 Task: Search one way flight ticket for 3 adults in first from Eau Claire: Chippewa Valley Regional Airport to Jacksonville: Albert J. Ellis Airport on 5-3-2023. Choice of flights is JetBlue. Number of bags: 2 checked bags. Price is upto 35000. Outbound departure time preference is 18:30.
Action: Mouse moved to (299, 268)
Screenshot: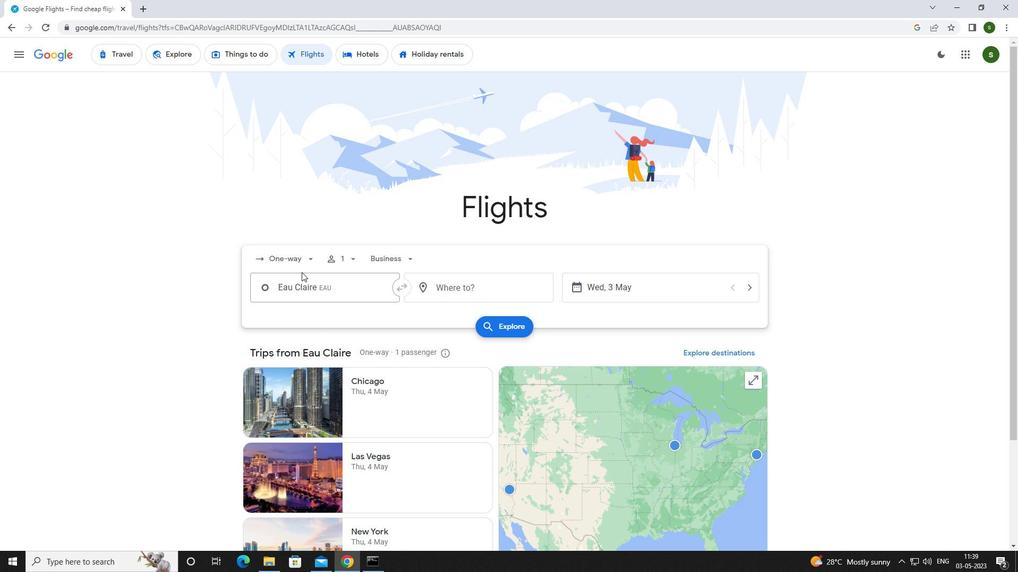 
Action: Mouse pressed left at (299, 268)
Screenshot: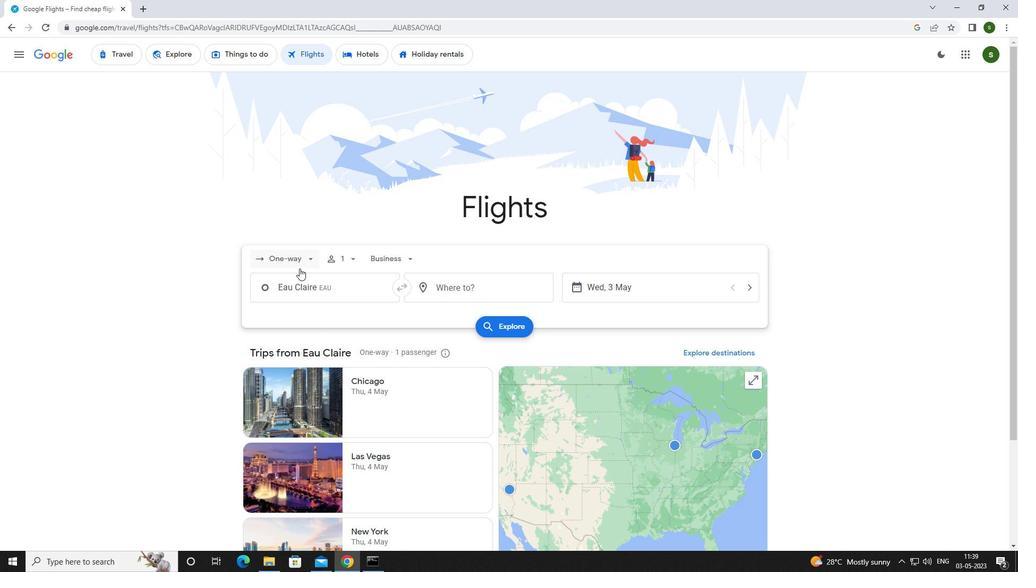 
Action: Mouse moved to (306, 306)
Screenshot: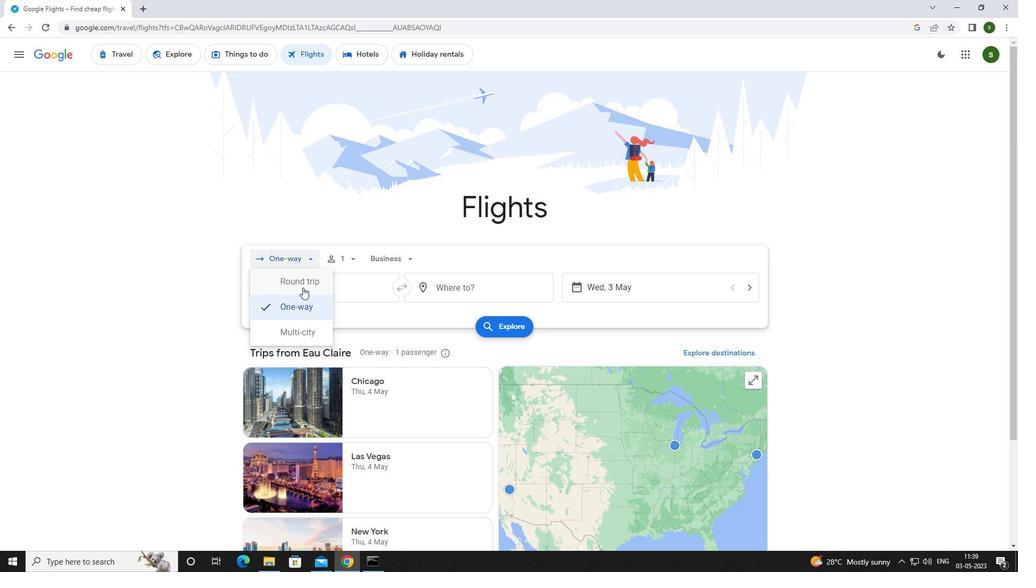 
Action: Mouse pressed left at (306, 306)
Screenshot: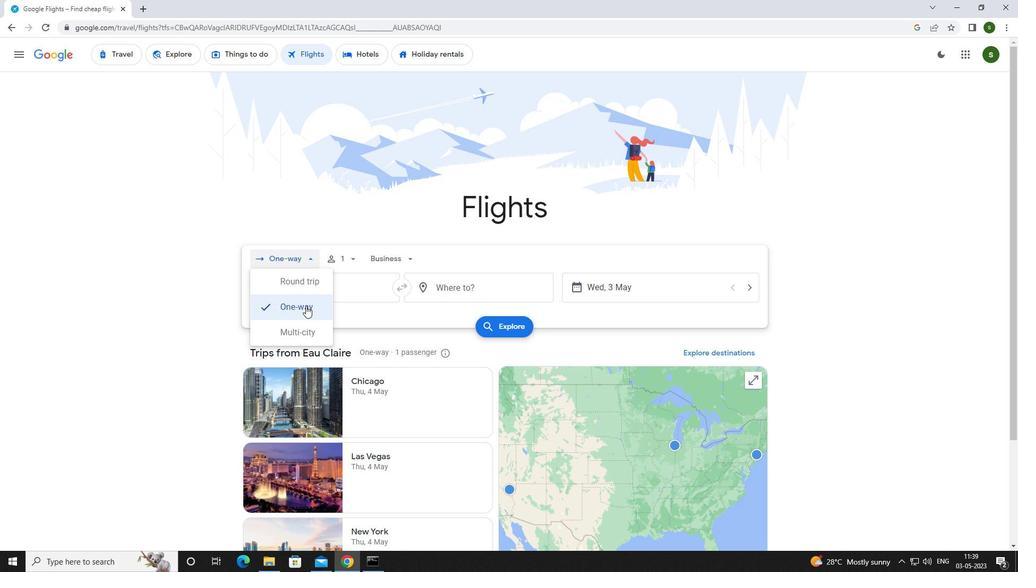 
Action: Mouse moved to (356, 256)
Screenshot: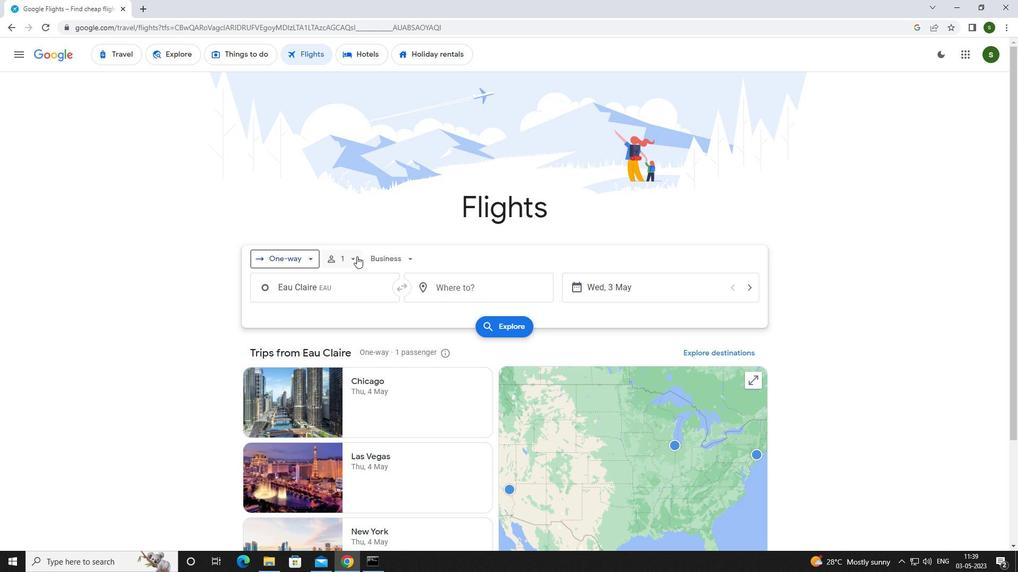 
Action: Mouse pressed left at (356, 256)
Screenshot: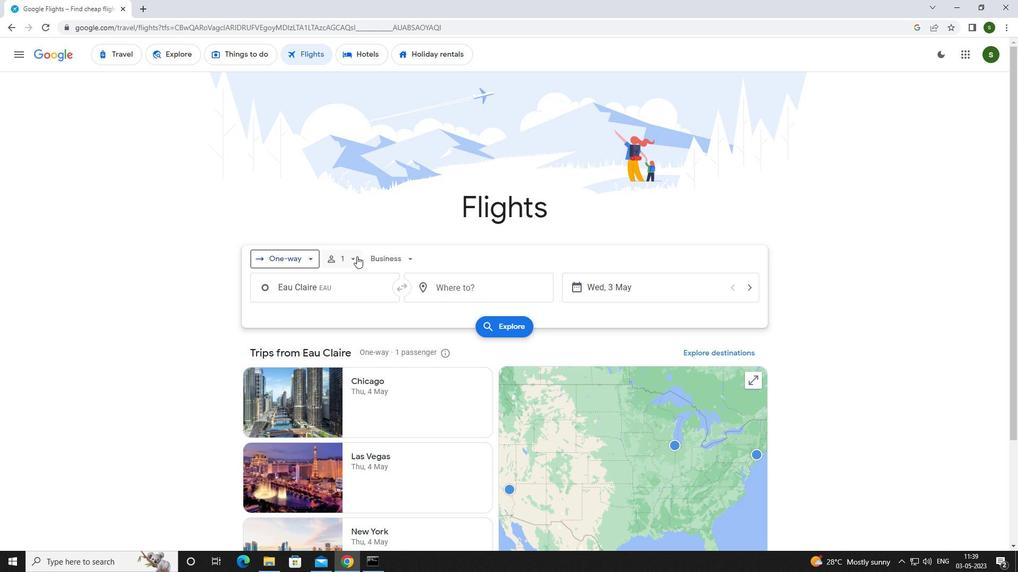 
Action: Mouse moved to (433, 286)
Screenshot: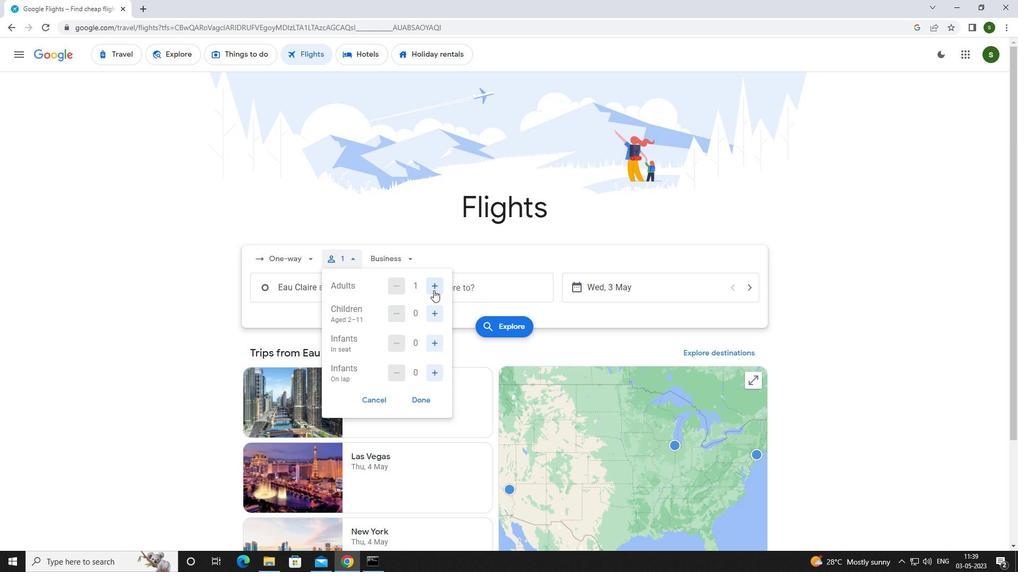 
Action: Mouse pressed left at (433, 286)
Screenshot: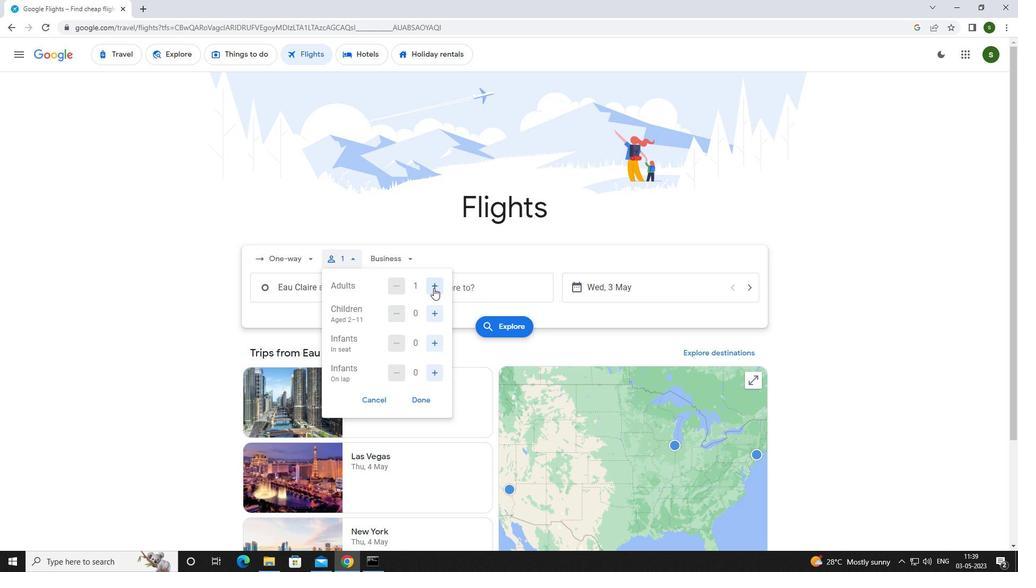 
Action: Mouse pressed left at (433, 286)
Screenshot: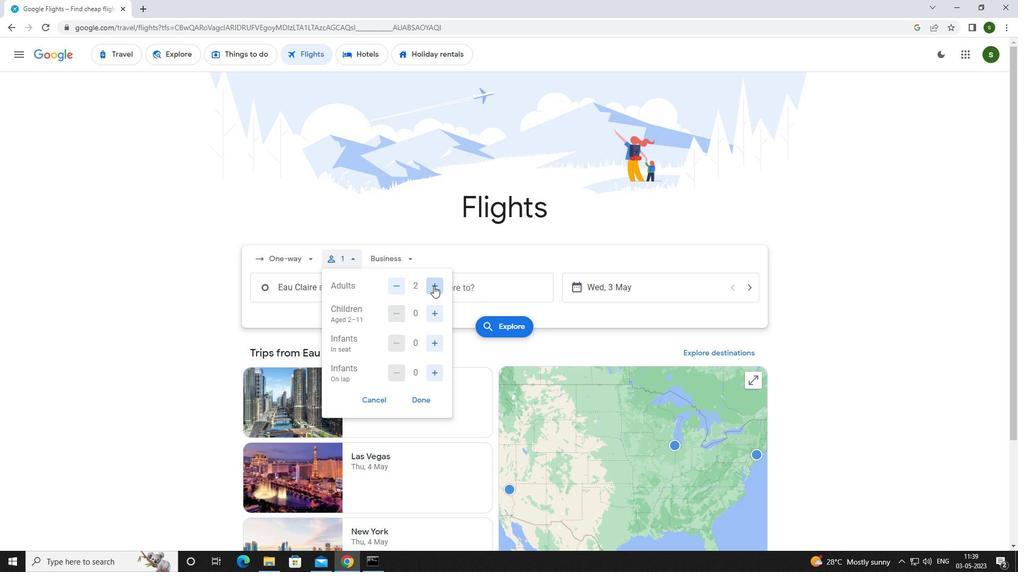 
Action: Mouse moved to (382, 254)
Screenshot: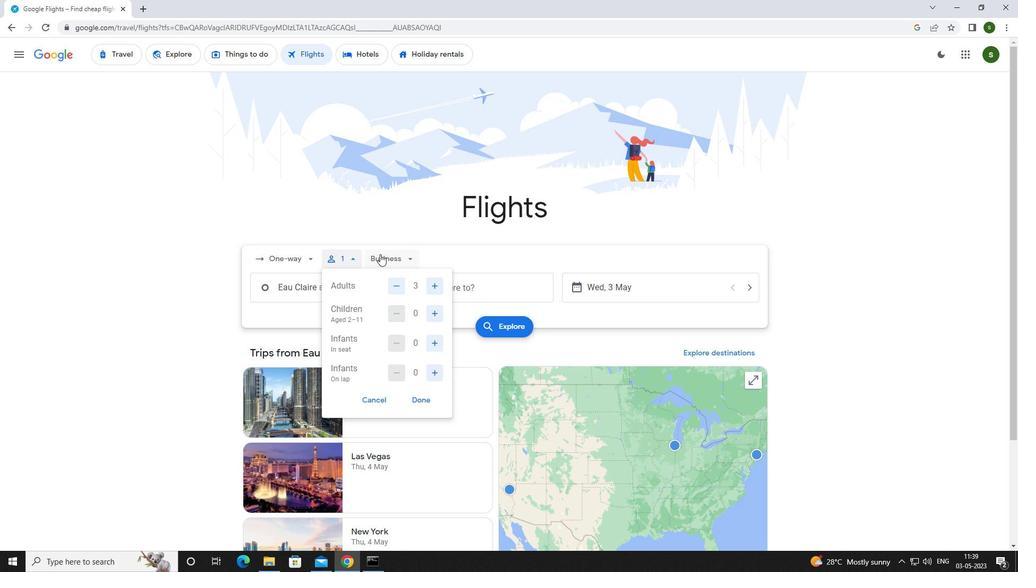 
Action: Mouse pressed left at (382, 254)
Screenshot: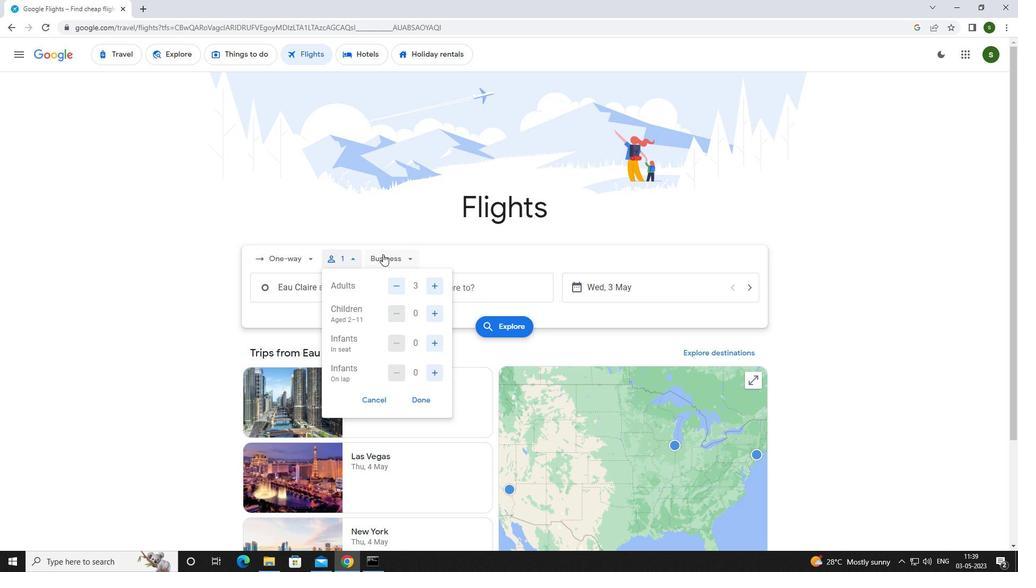 
Action: Mouse moved to (403, 354)
Screenshot: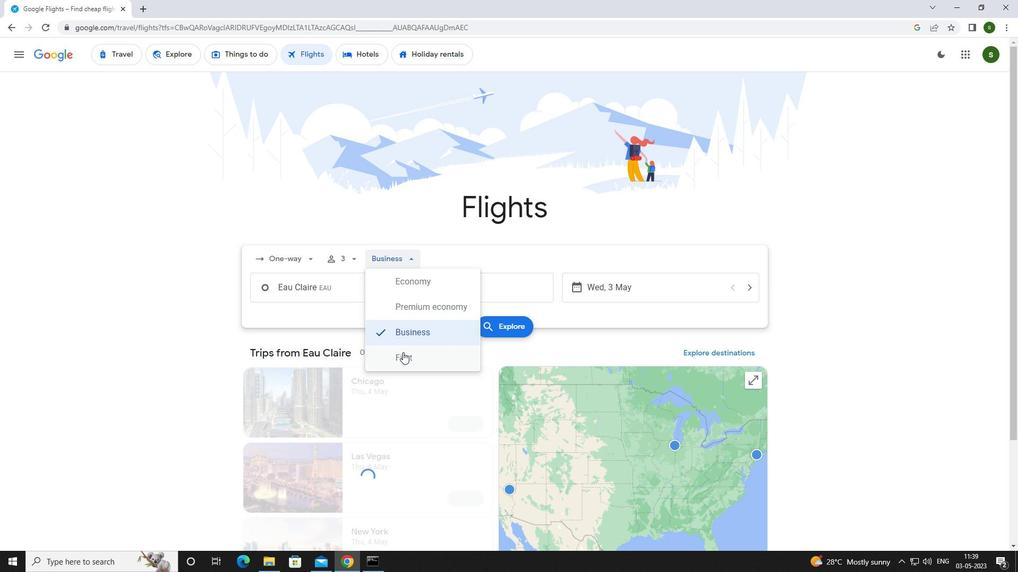 
Action: Mouse pressed left at (403, 354)
Screenshot: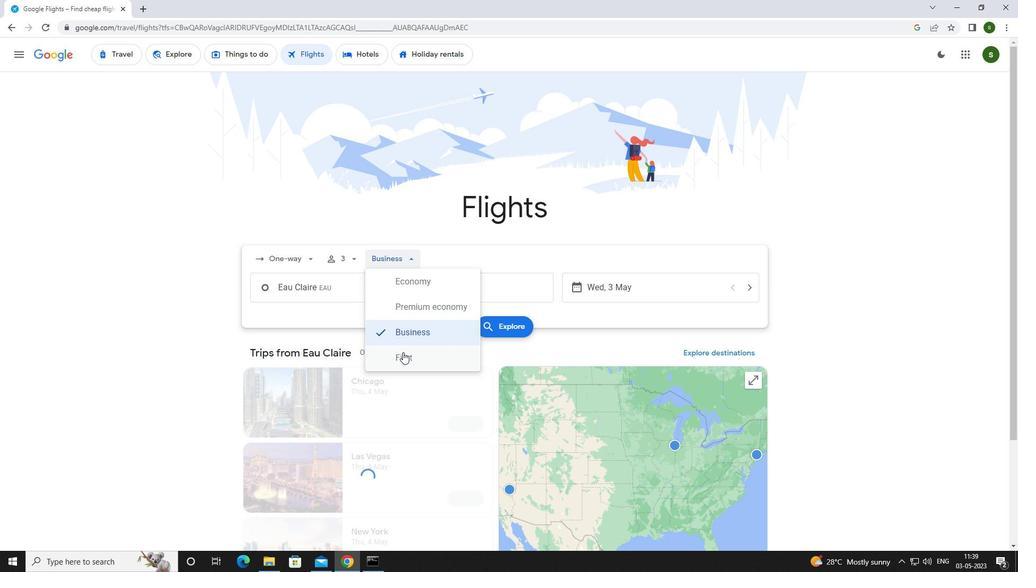 
Action: Mouse moved to (353, 285)
Screenshot: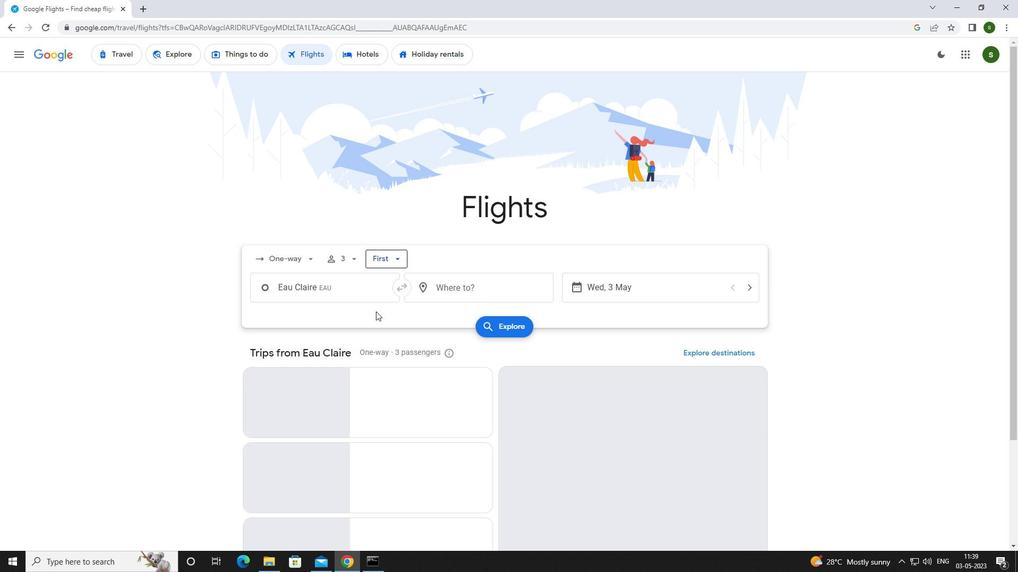 
Action: Mouse pressed left at (353, 285)
Screenshot: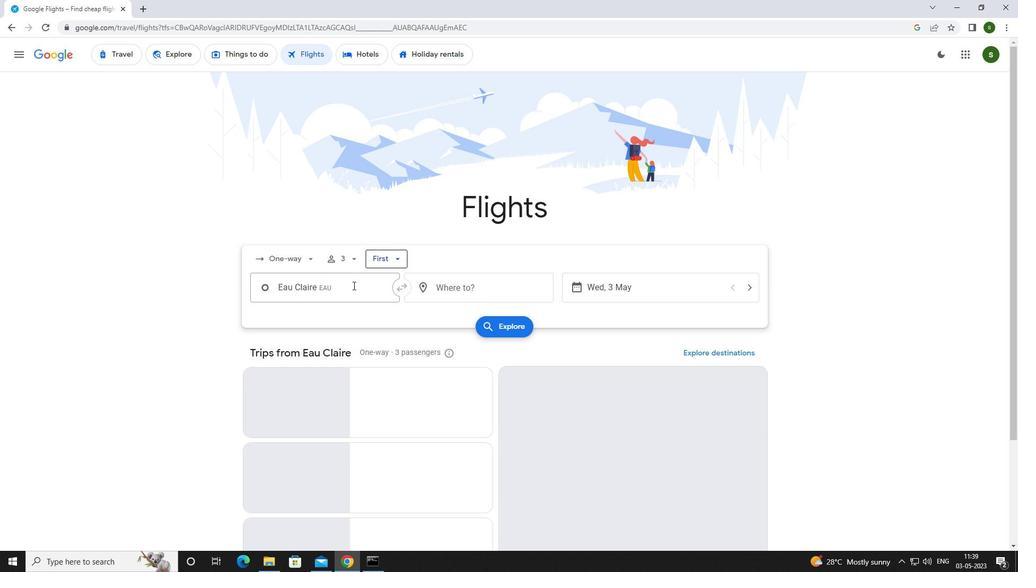 
Action: Mouse moved to (362, 295)
Screenshot: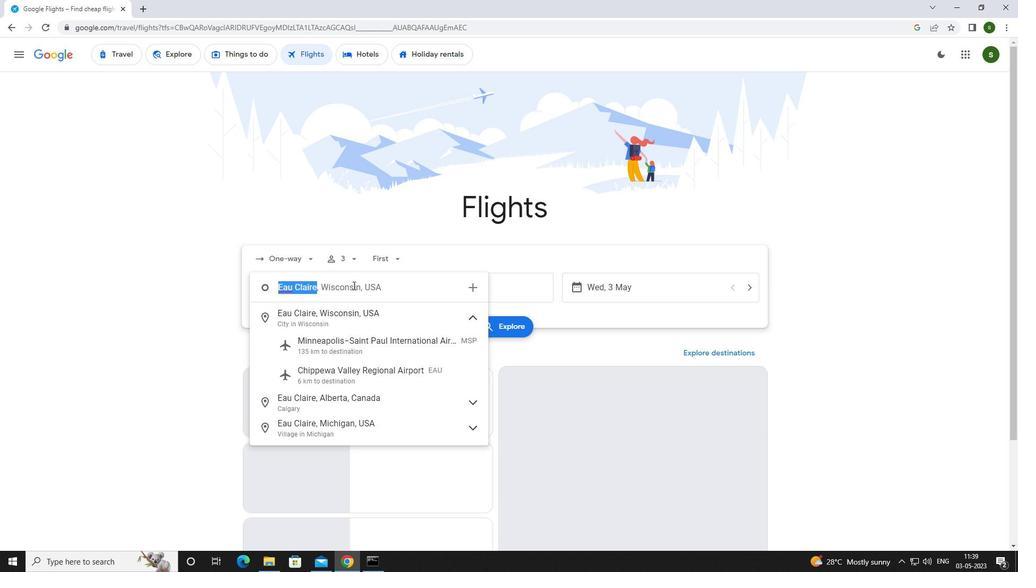 
Action: Key pressed <Key.caps_lock>c<Key.caps_lock>hippewa
Screenshot: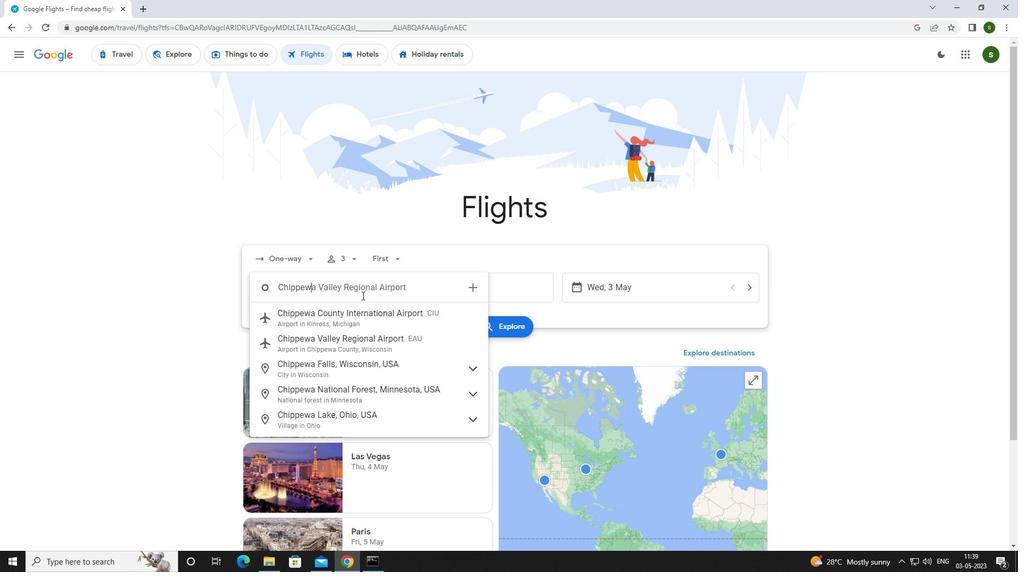 
Action: Mouse moved to (371, 337)
Screenshot: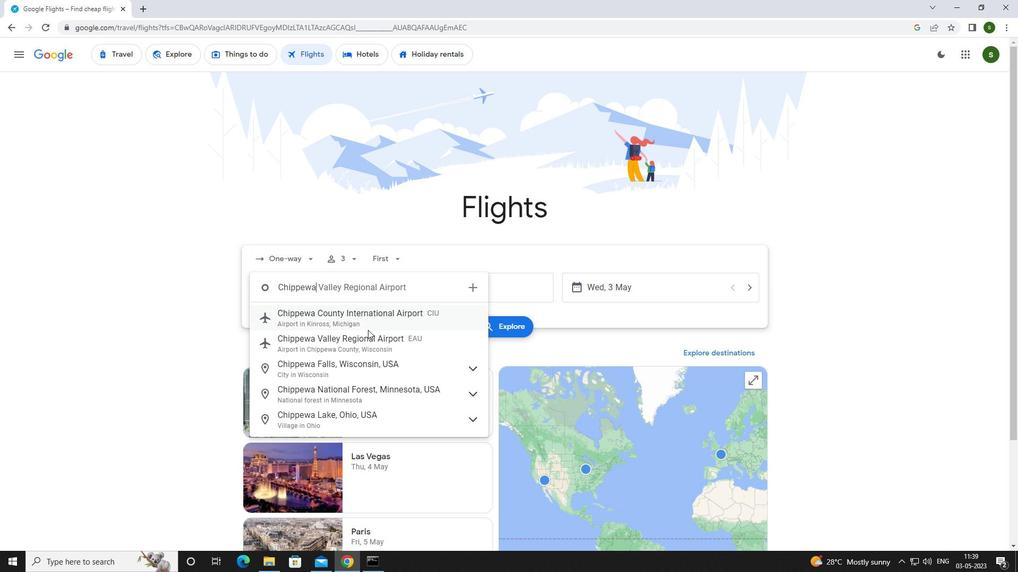 
Action: Mouse pressed left at (371, 337)
Screenshot: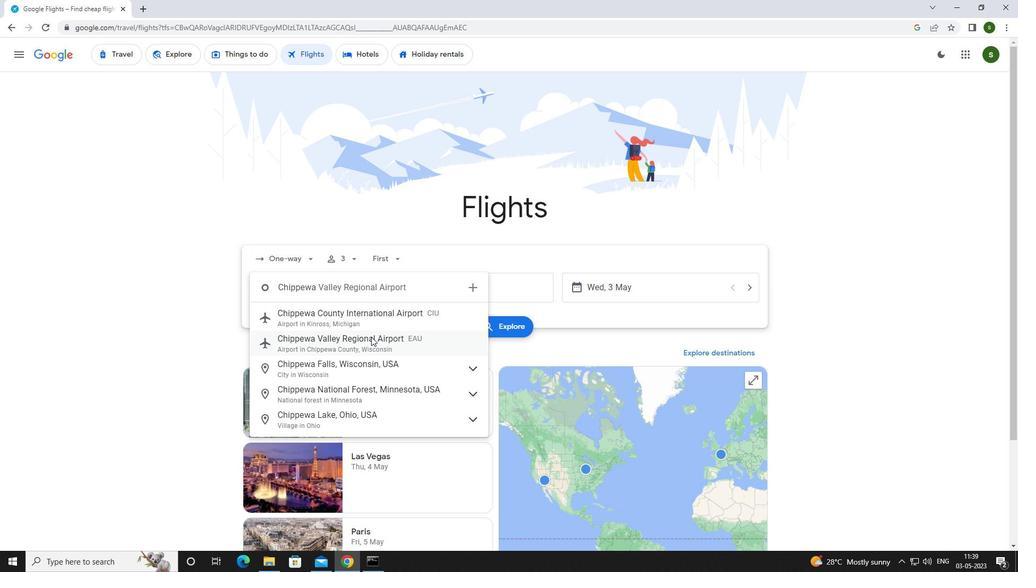 
Action: Mouse moved to (461, 291)
Screenshot: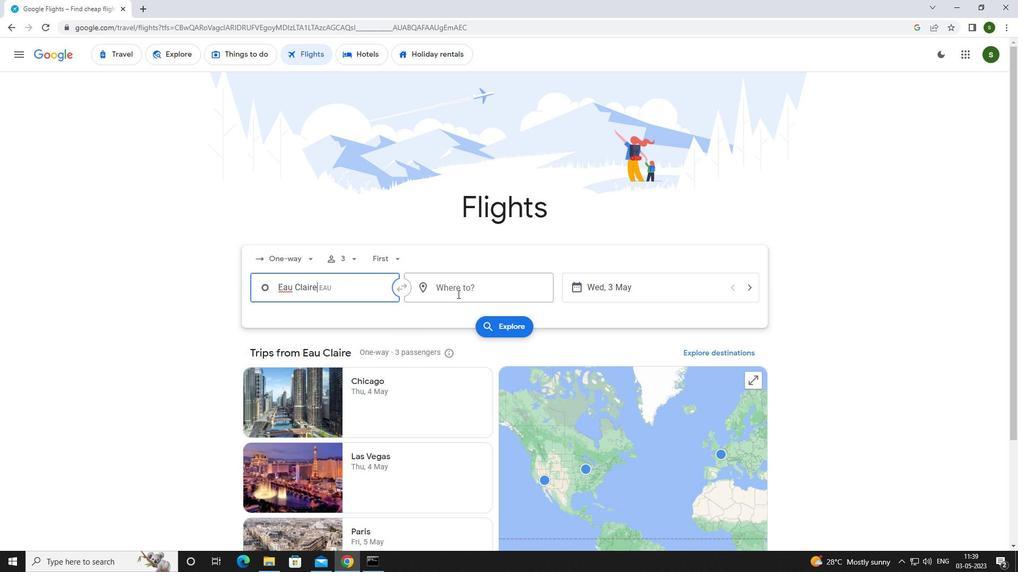 
Action: Mouse pressed left at (461, 291)
Screenshot: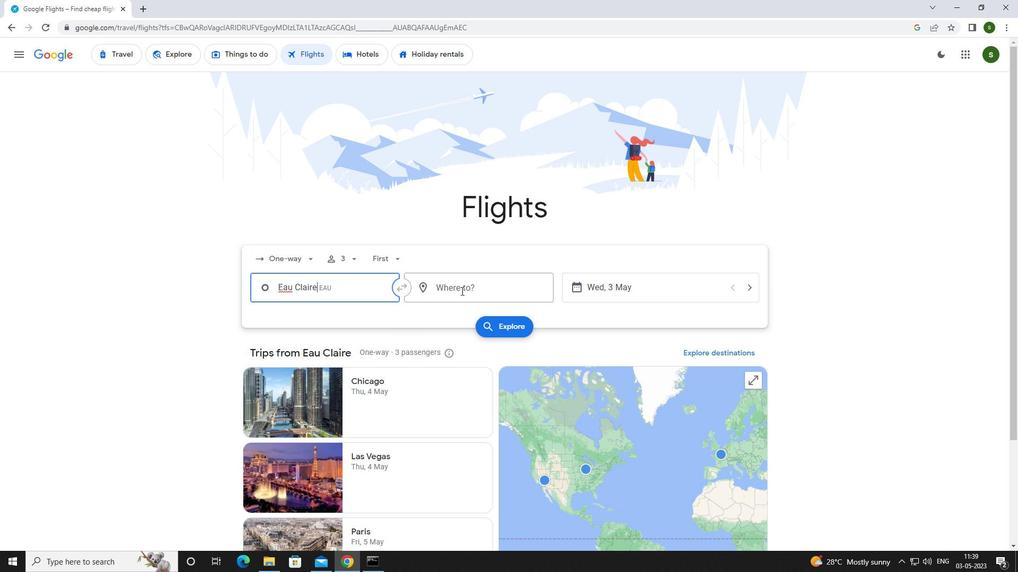
Action: Mouse moved to (463, 290)
Screenshot: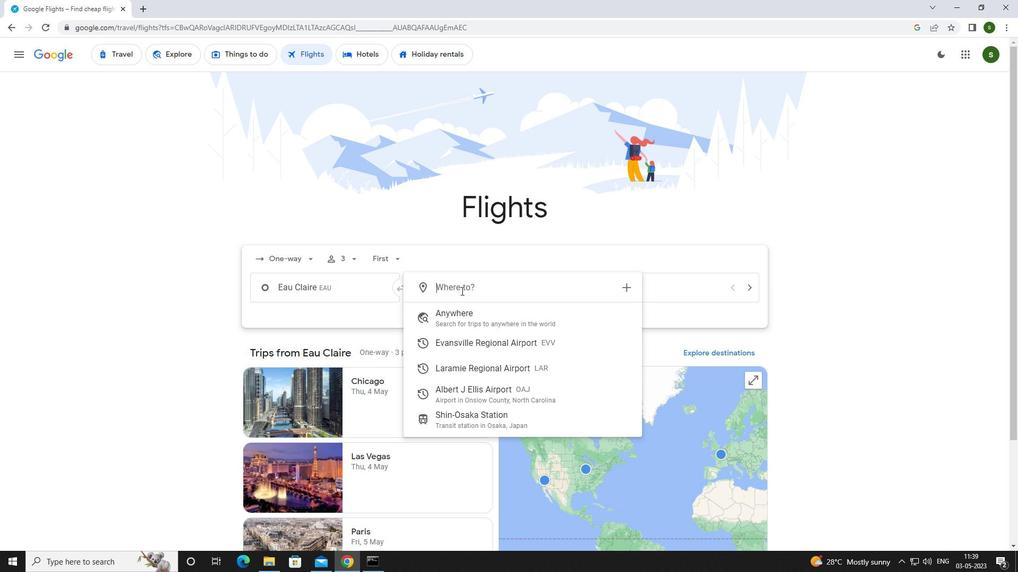 
Action: Key pressed <Key.caps_lock>a<Key.caps_lock>lbert<Key.space>
Screenshot: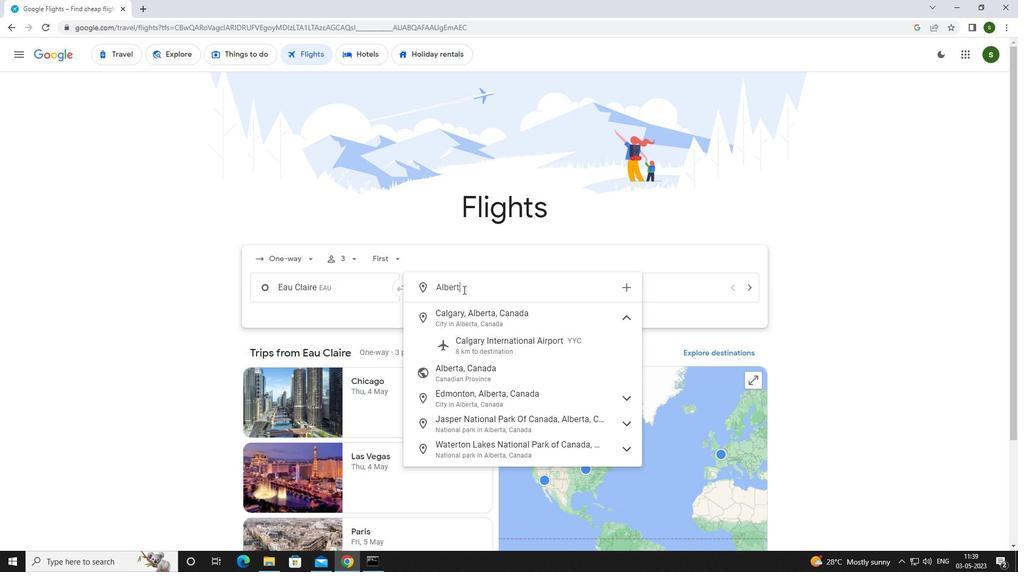 
Action: Mouse moved to (471, 316)
Screenshot: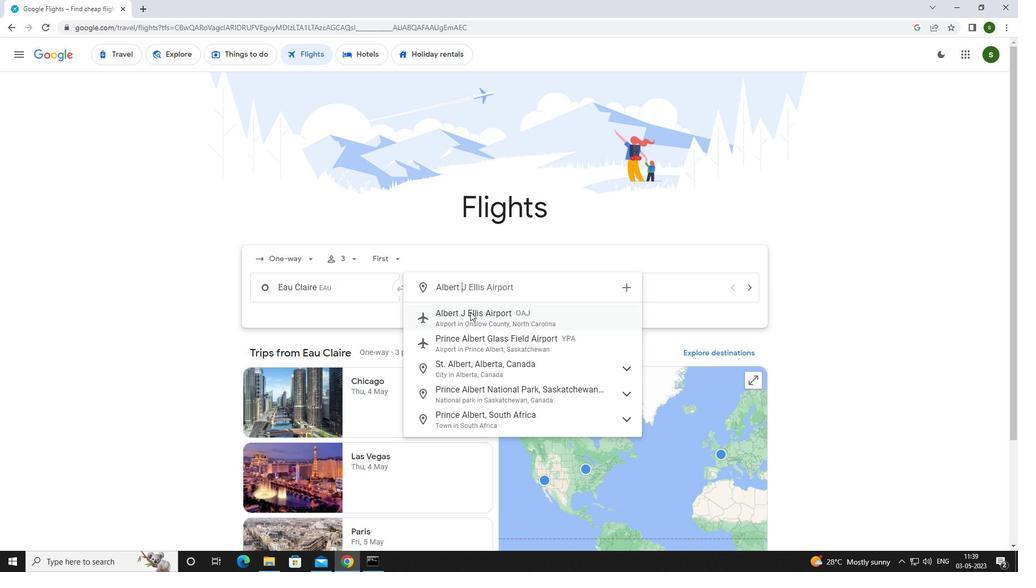 
Action: Mouse pressed left at (471, 316)
Screenshot: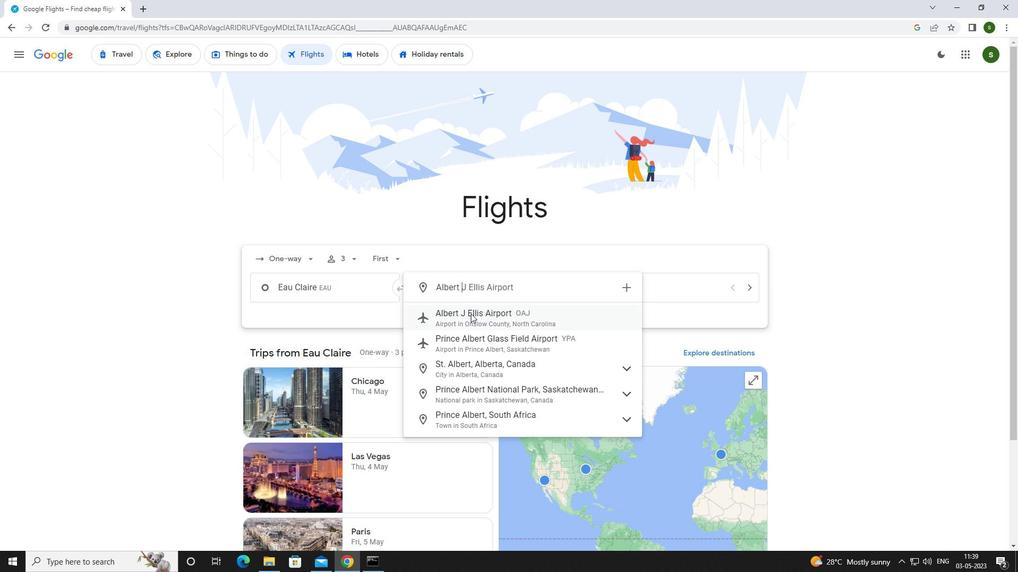 
Action: Mouse moved to (650, 291)
Screenshot: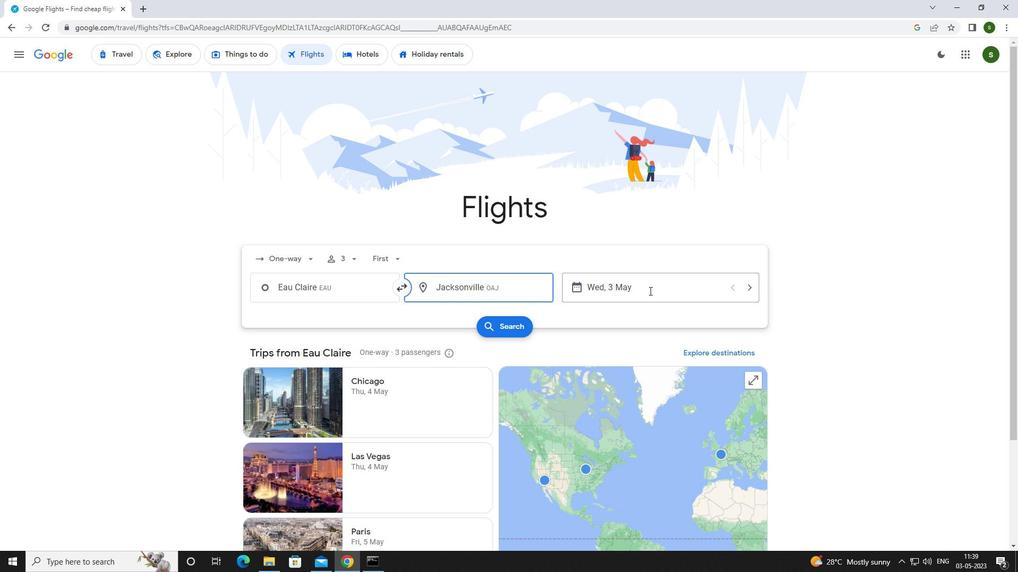 
Action: Mouse pressed left at (650, 291)
Screenshot: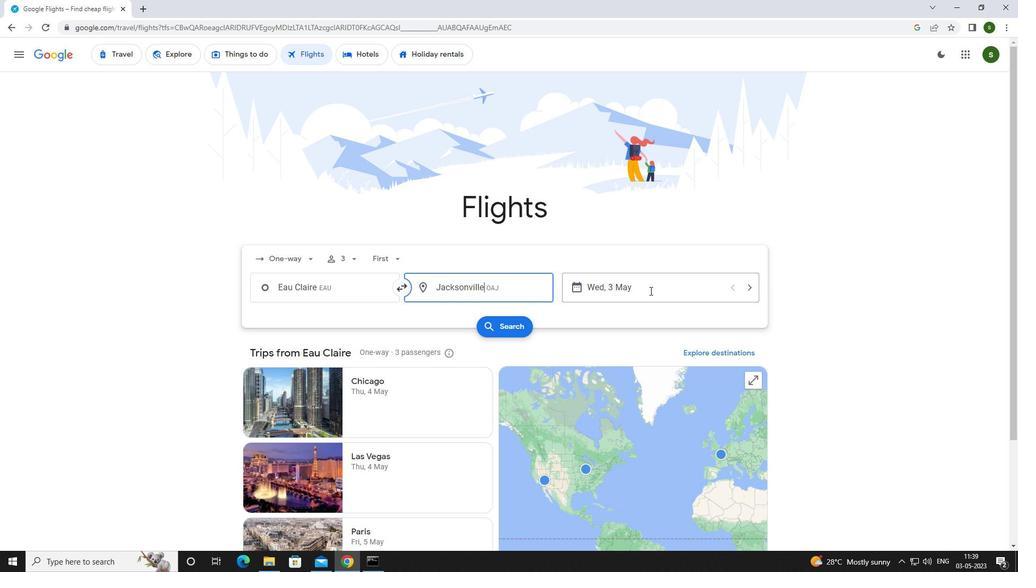 
Action: Mouse moved to (458, 361)
Screenshot: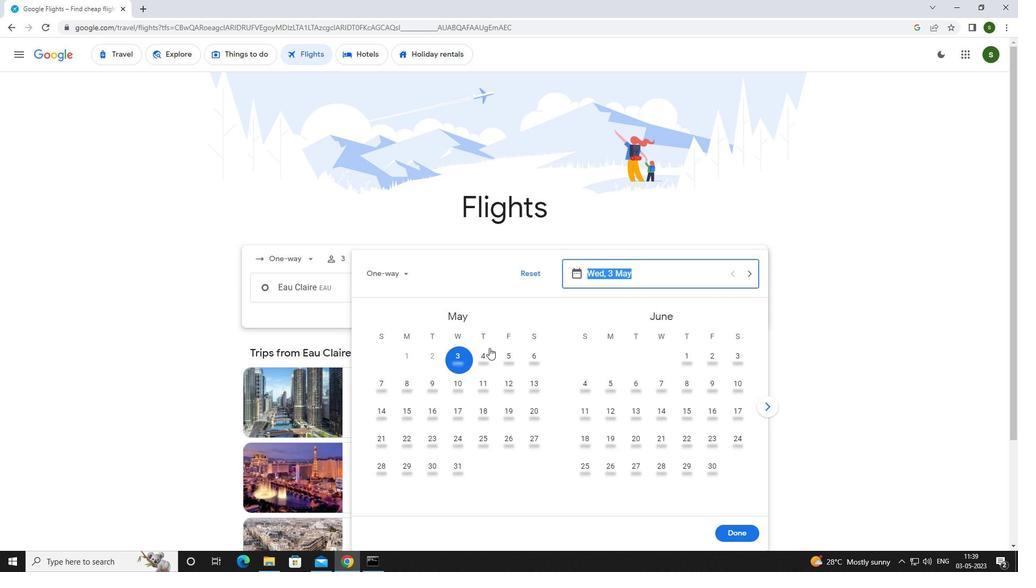
Action: Mouse pressed left at (458, 361)
Screenshot: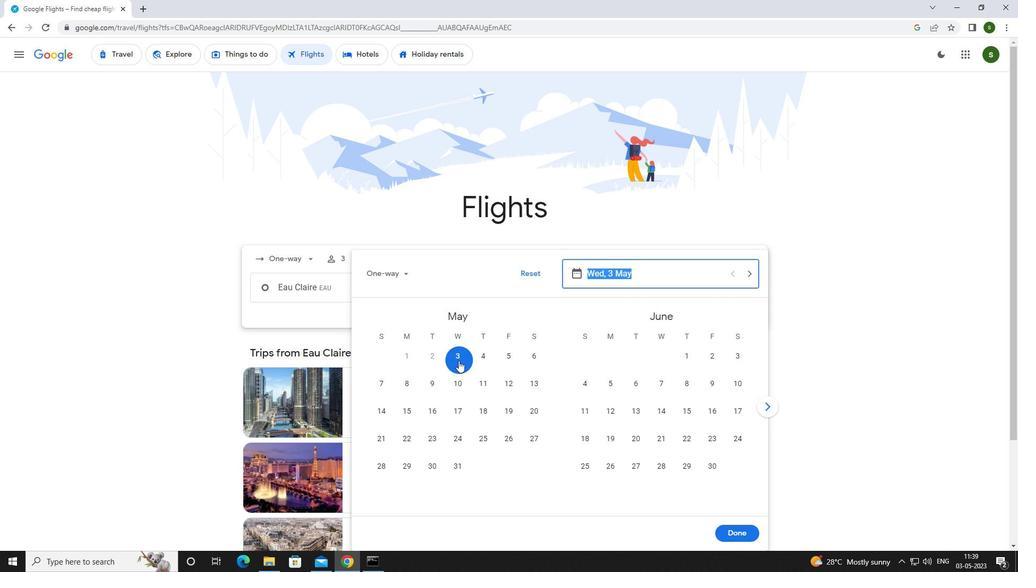 
Action: Mouse moved to (741, 537)
Screenshot: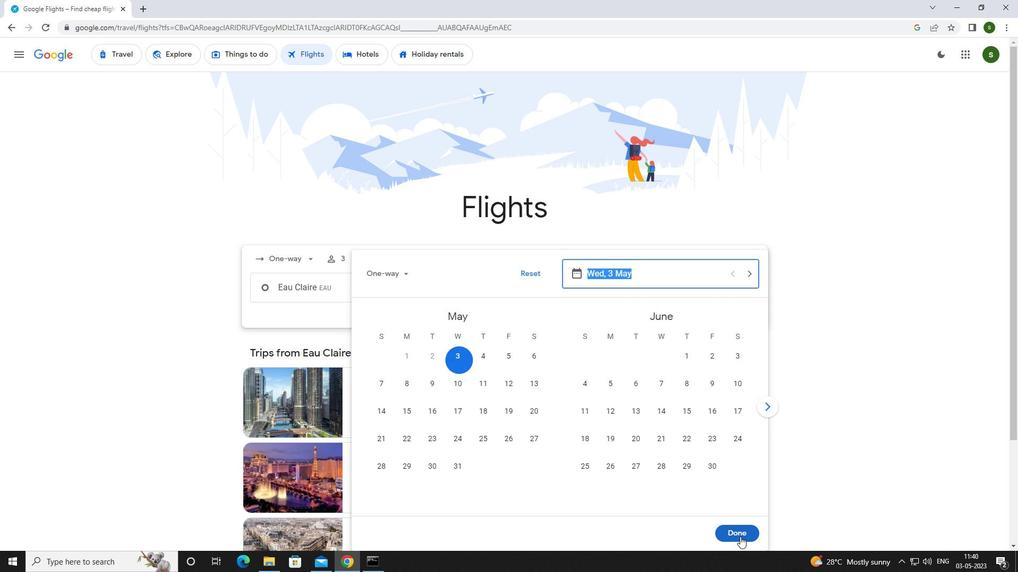 
Action: Mouse pressed left at (741, 537)
Screenshot: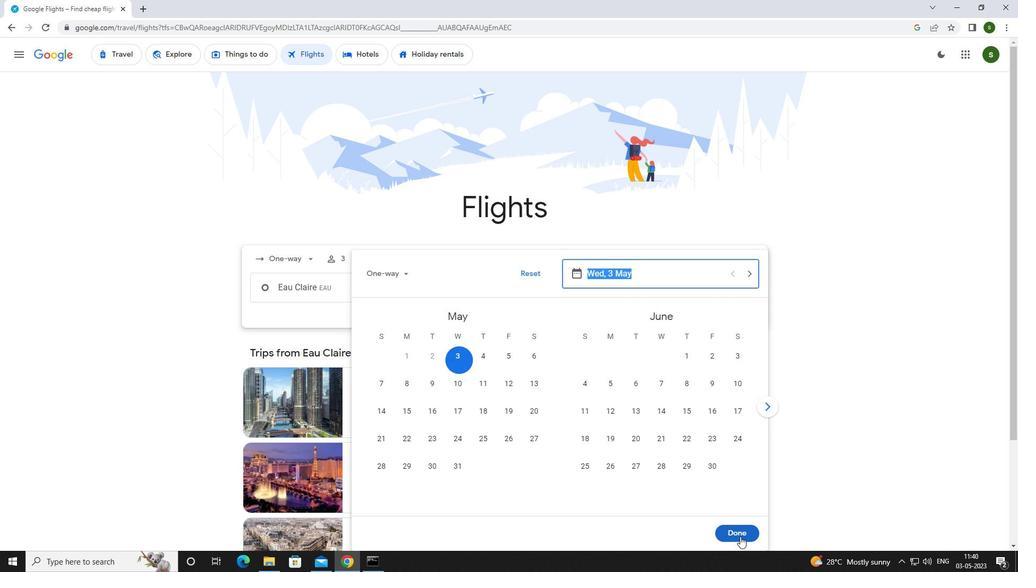 
Action: Mouse moved to (511, 332)
Screenshot: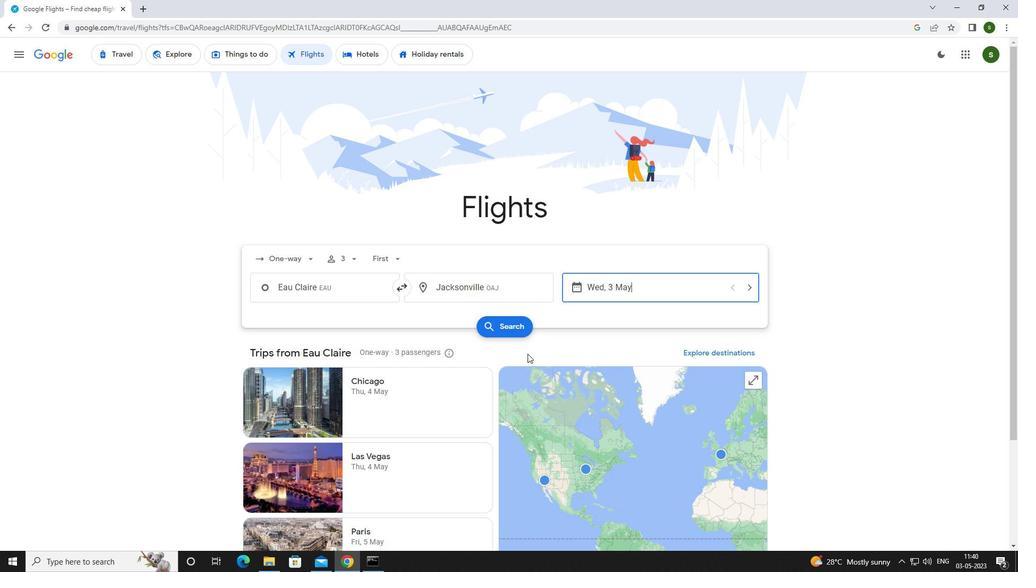 
Action: Mouse pressed left at (511, 332)
Screenshot: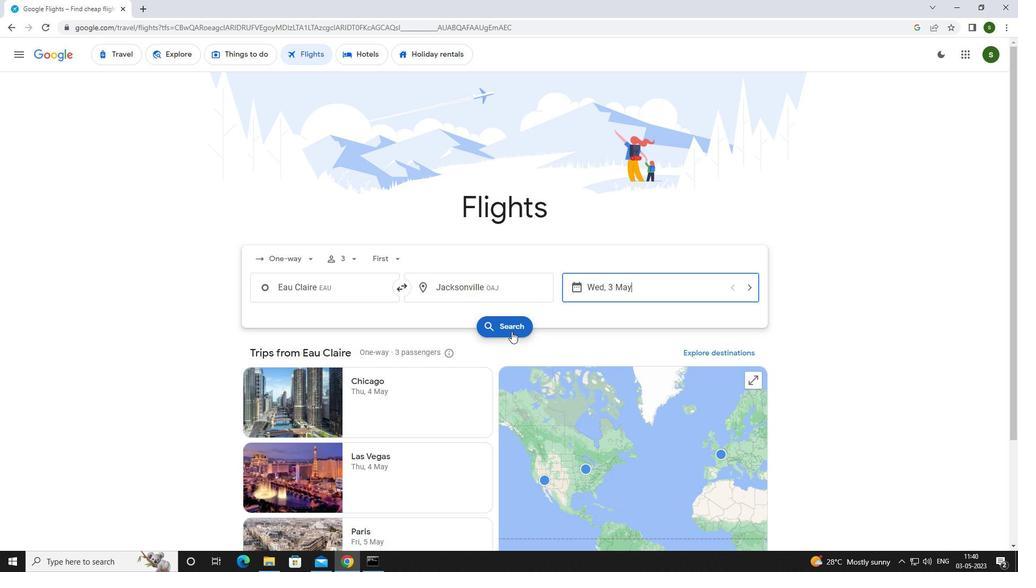 
Action: Mouse moved to (256, 147)
Screenshot: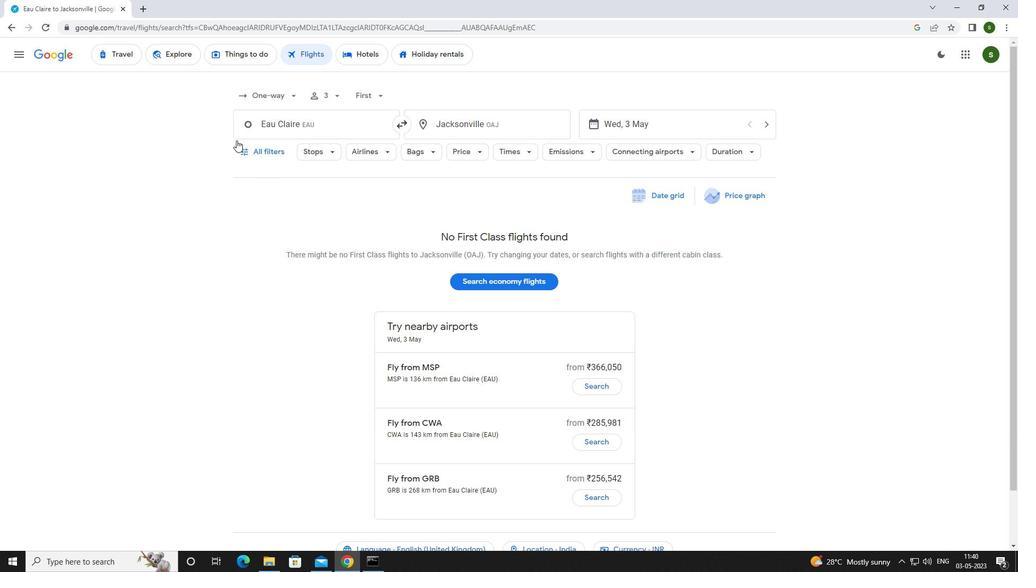 
Action: Mouse pressed left at (256, 147)
Screenshot: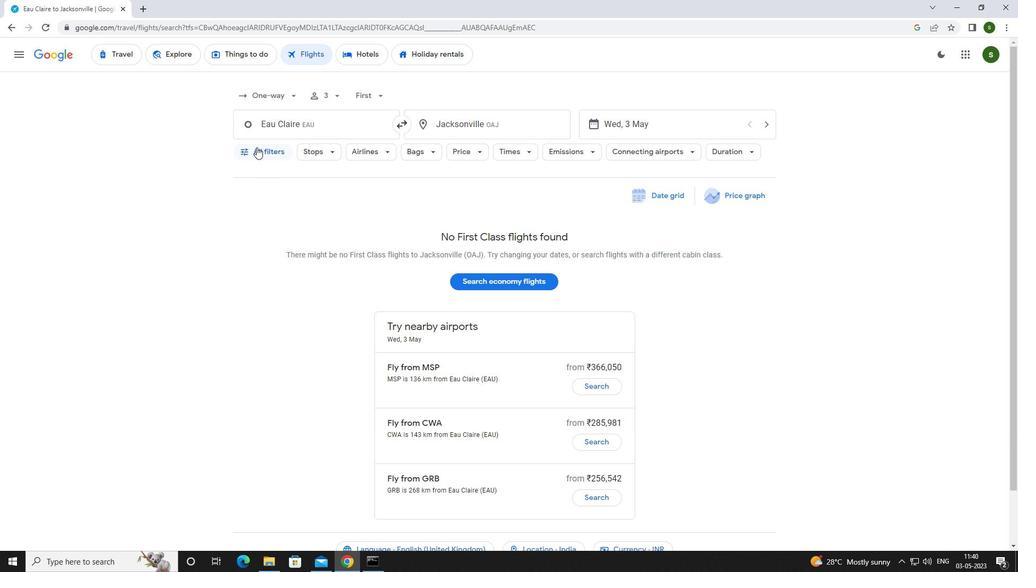 
Action: Mouse moved to (393, 378)
Screenshot: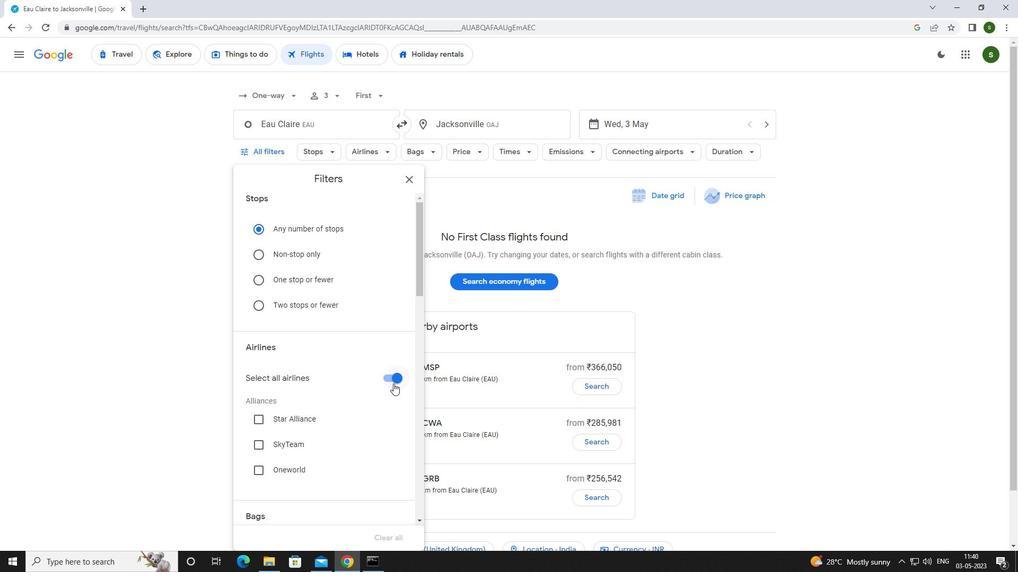 
Action: Mouse pressed left at (393, 378)
Screenshot: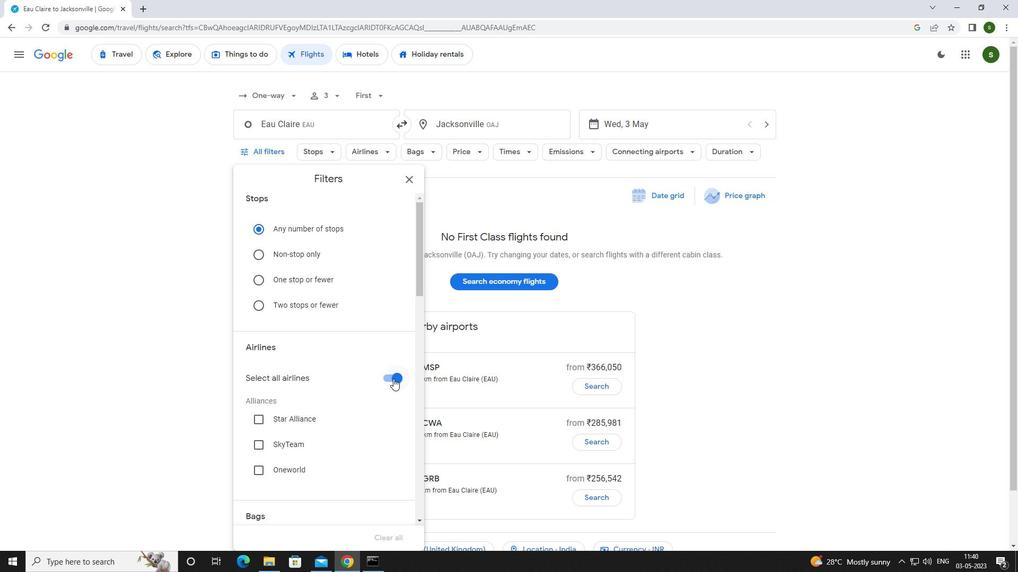 
Action: Mouse moved to (376, 345)
Screenshot: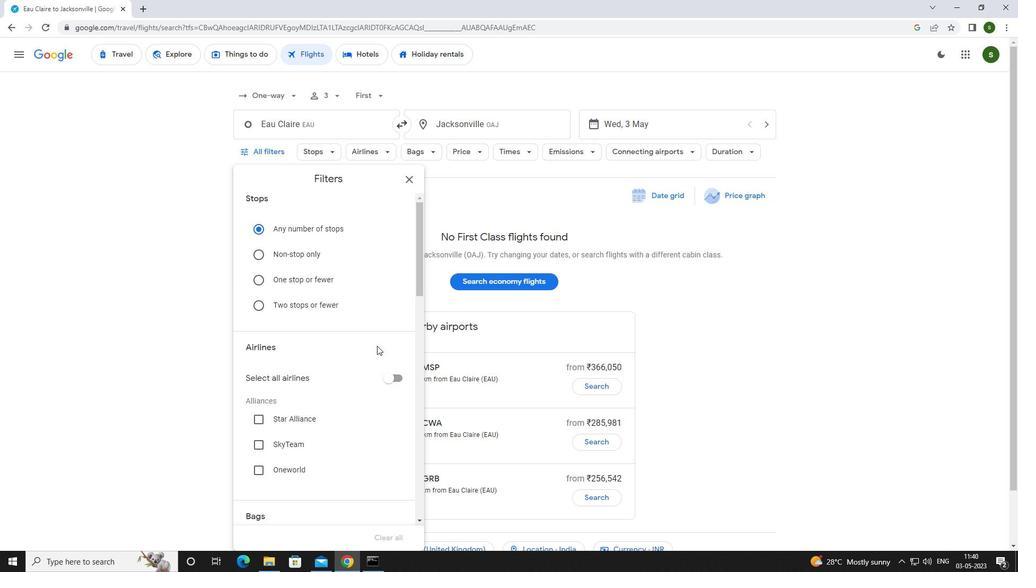 
Action: Mouse scrolled (376, 345) with delta (0, 0)
Screenshot: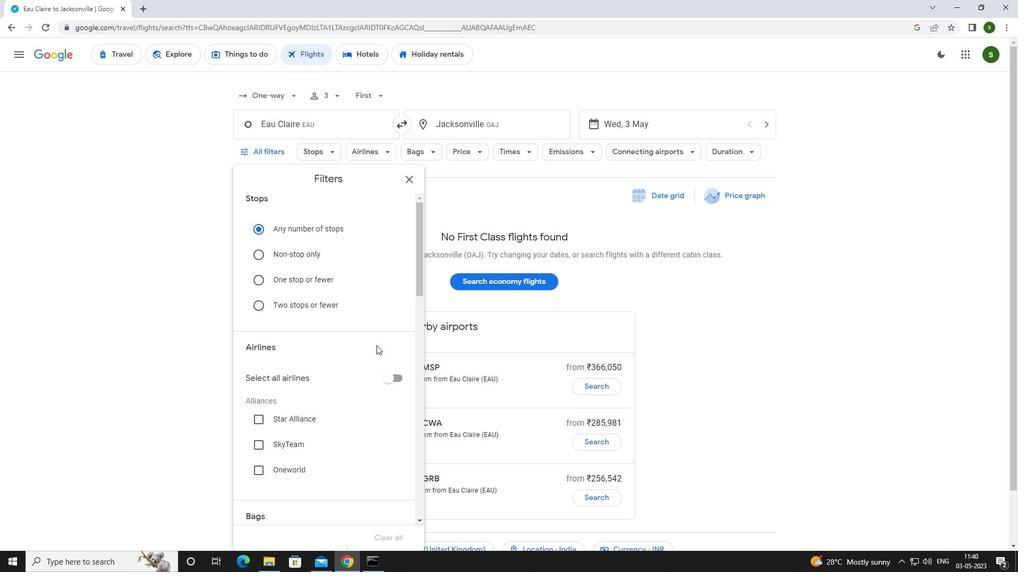 
Action: Mouse scrolled (376, 345) with delta (0, 0)
Screenshot: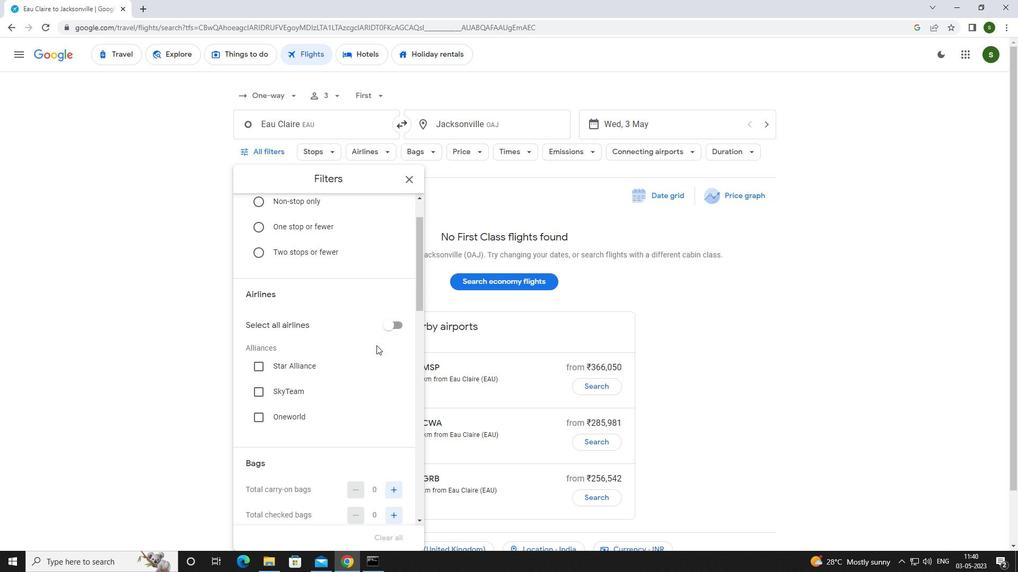 
Action: Mouse scrolled (376, 345) with delta (0, 0)
Screenshot: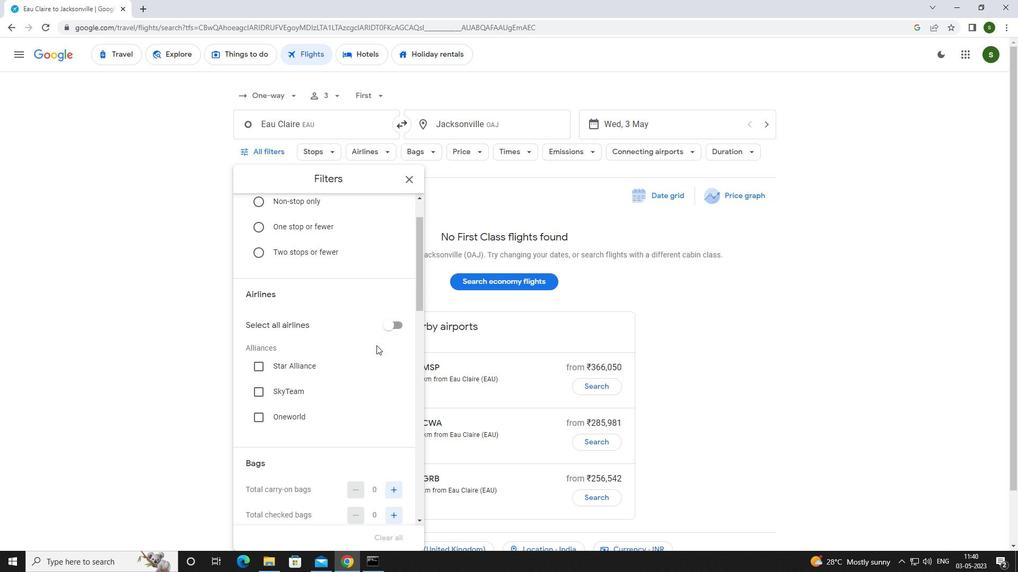 
Action: Mouse scrolled (376, 345) with delta (0, 0)
Screenshot: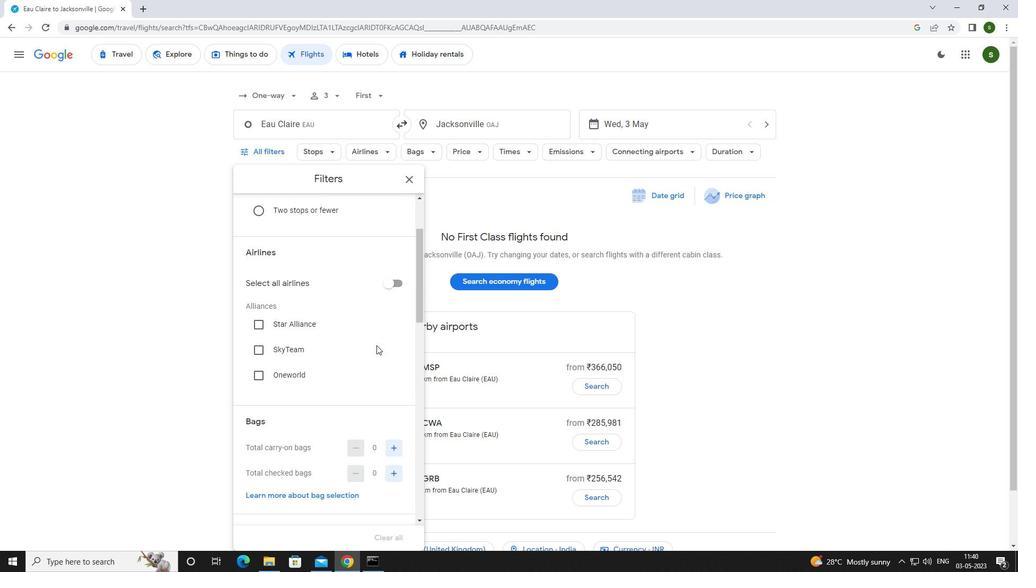 
Action: Mouse moved to (390, 348)
Screenshot: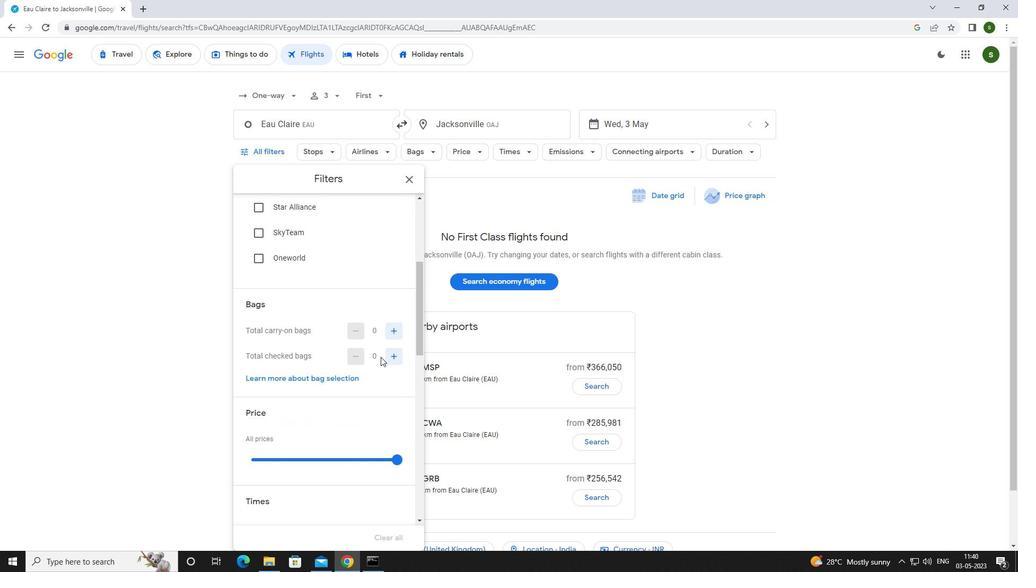 
Action: Mouse pressed left at (390, 348)
Screenshot: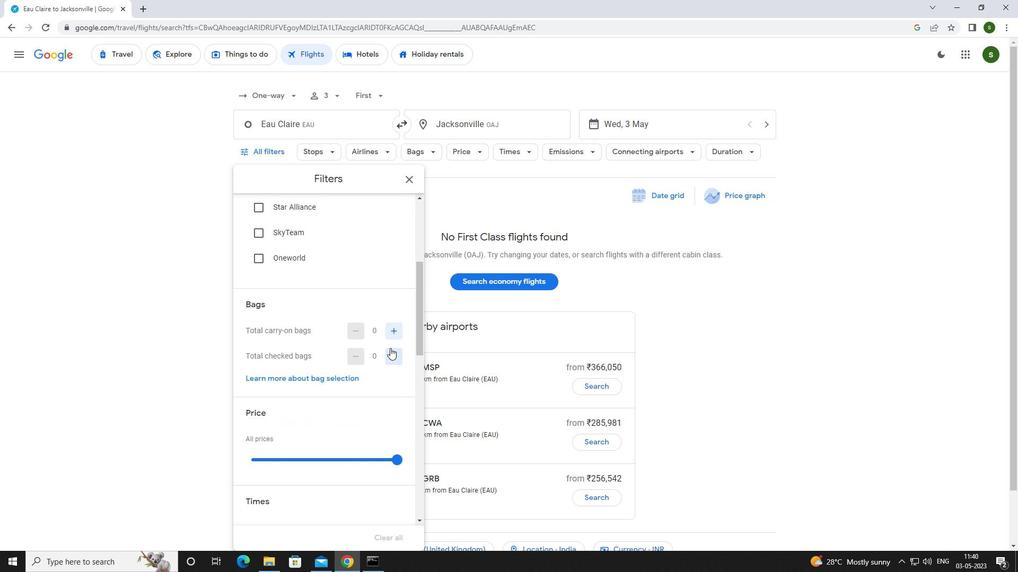 
Action: Mouse pressed left at (390, 348)
Screenshot: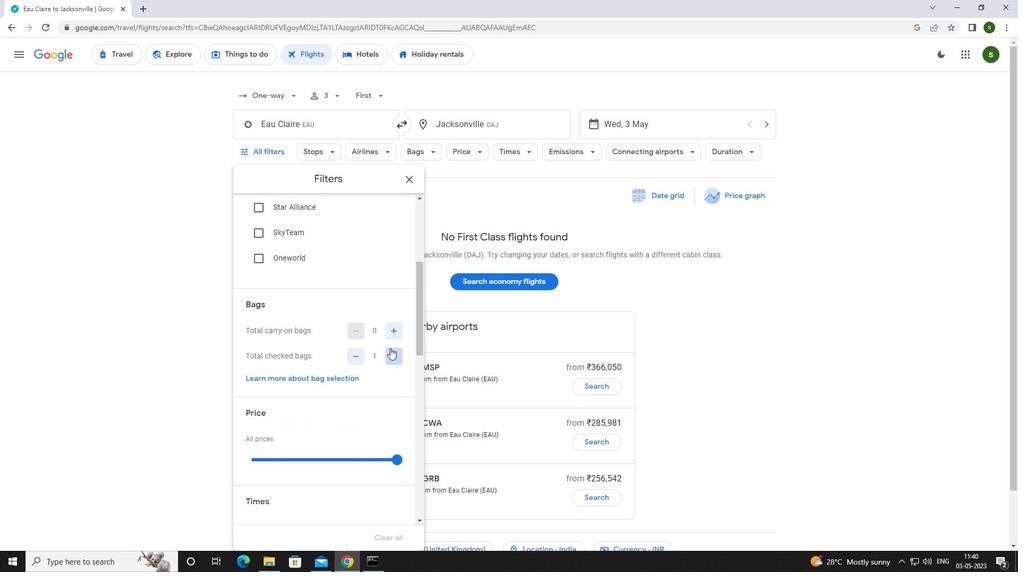 
Action: Mouse scrolled (390, 347) with delta (0, 0)
Screenshot: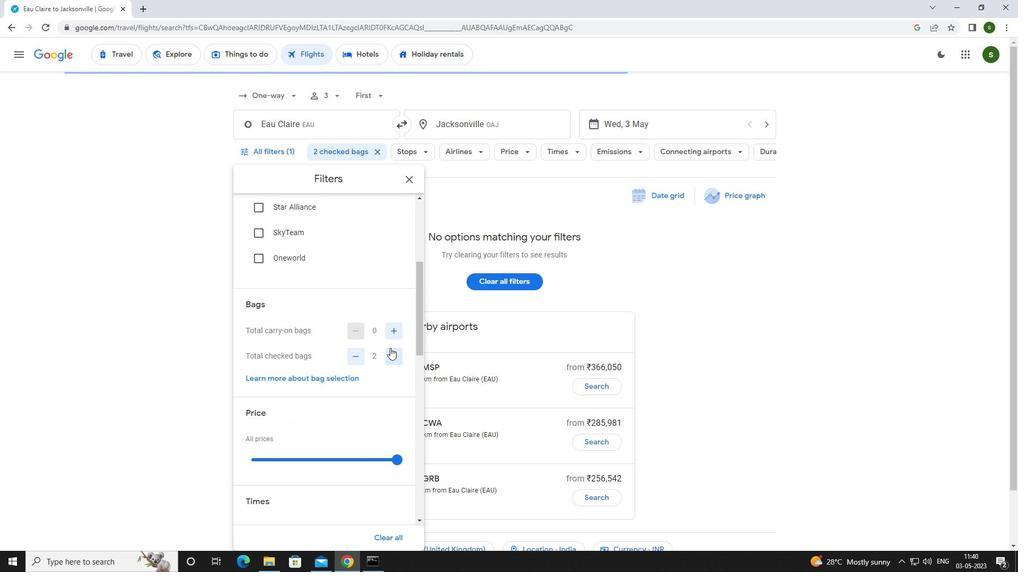 
Action: Mouse scrolled (390, 347) with delta (0, 0)
Screenshot: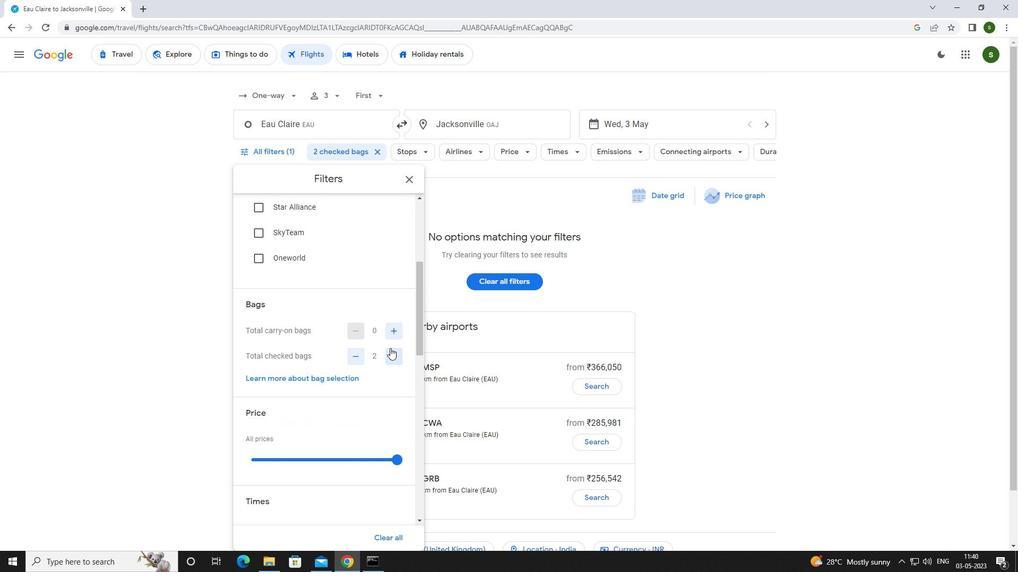
Action: Mouse moved to (395, 351)
Screenshot: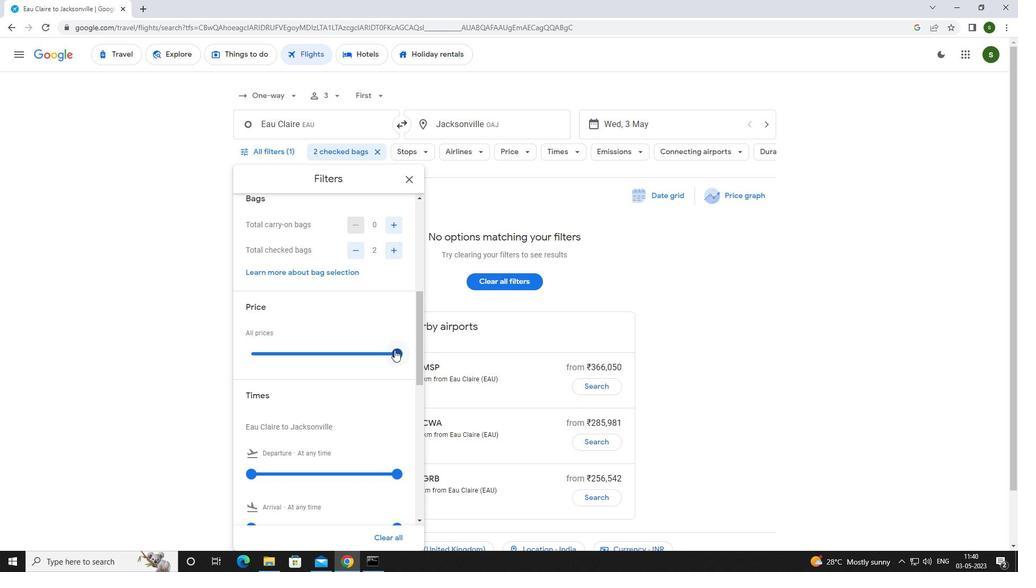 
Action: Mouse pressed left at (395, 351)
Screenshot: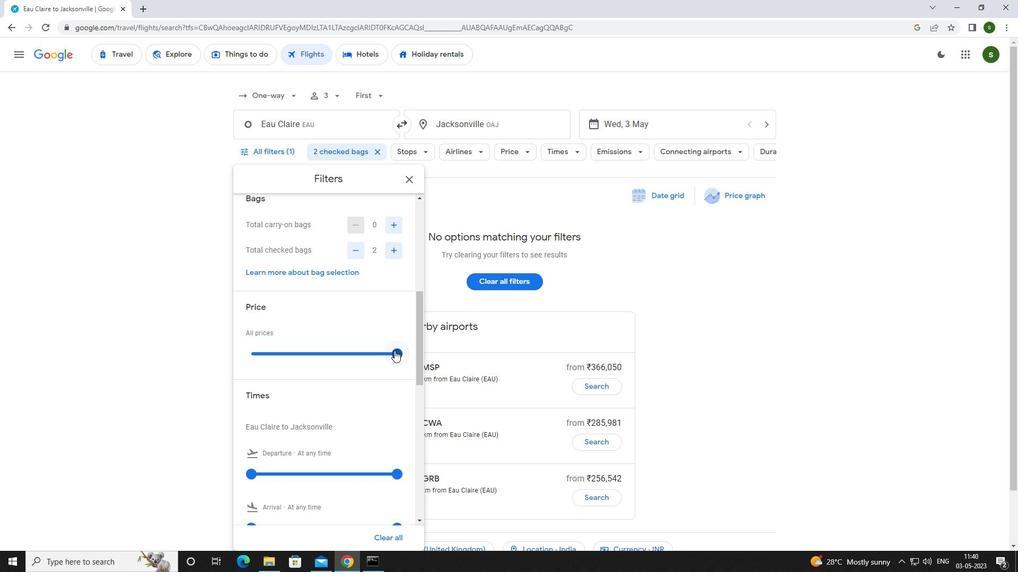 
Action: Mouse scrolled (395, 350) with delta (0, 0)
Screenshot: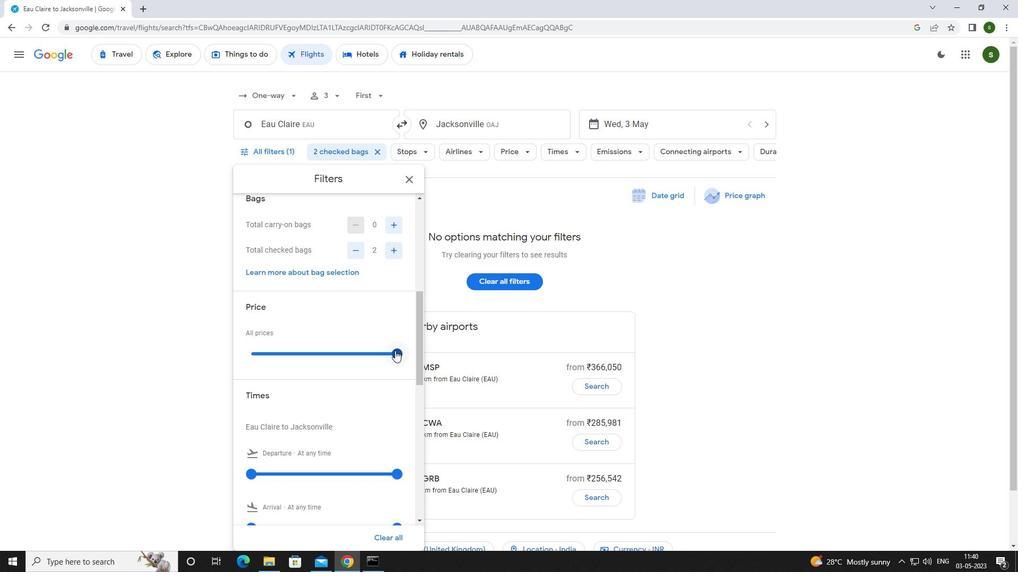 
Action: Mouse moved to (245, 419)
Screenshot: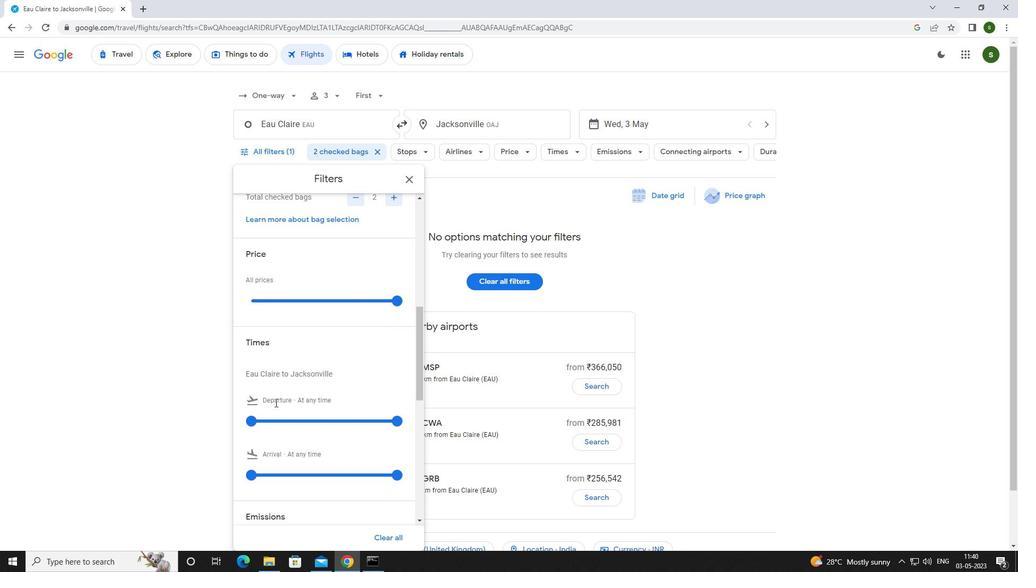 
Action: Mouse pressed left at (245, 419)
Screenshot: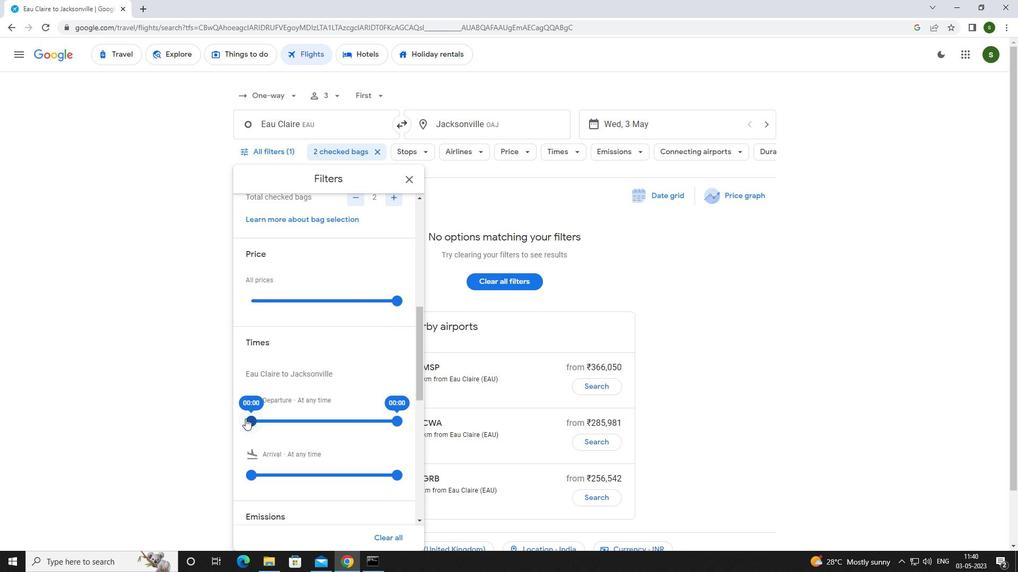 
Action: Mouse moved to (714, 386)
Screenshot: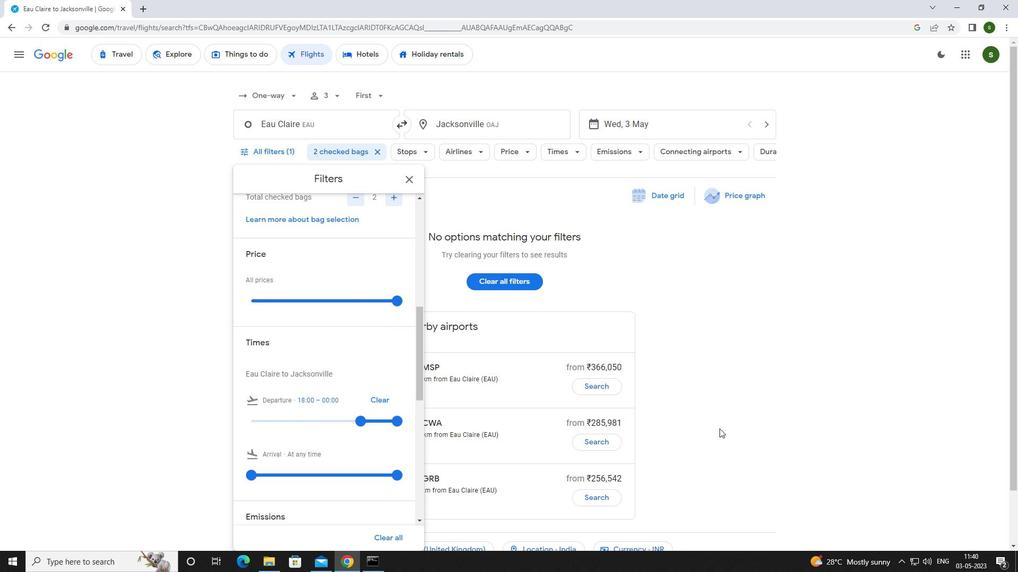 
Action: Mouse pressed left at (714, 386)
Screenshot: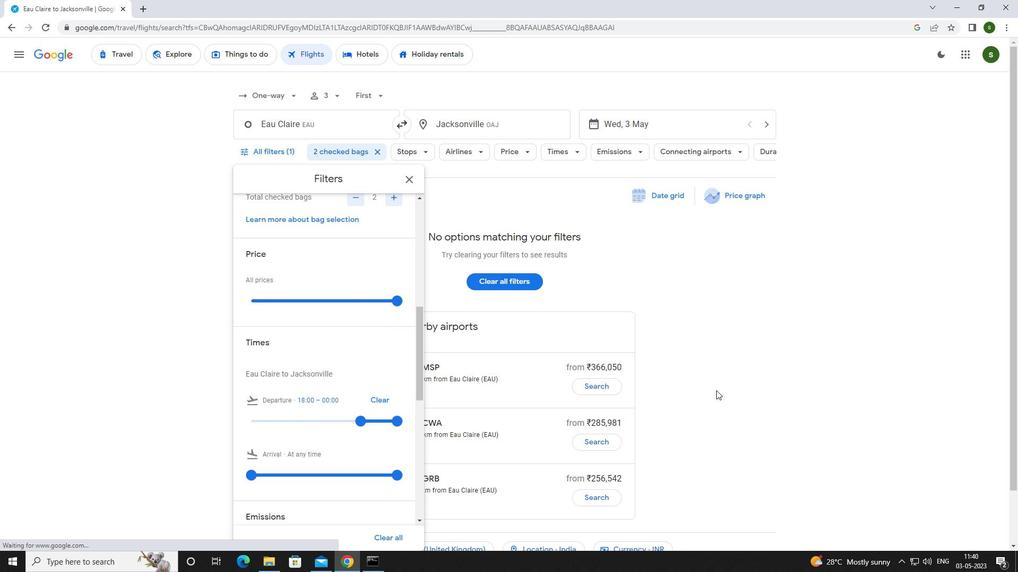 
Action: Mouse moved to (713, 386)
Screenshot: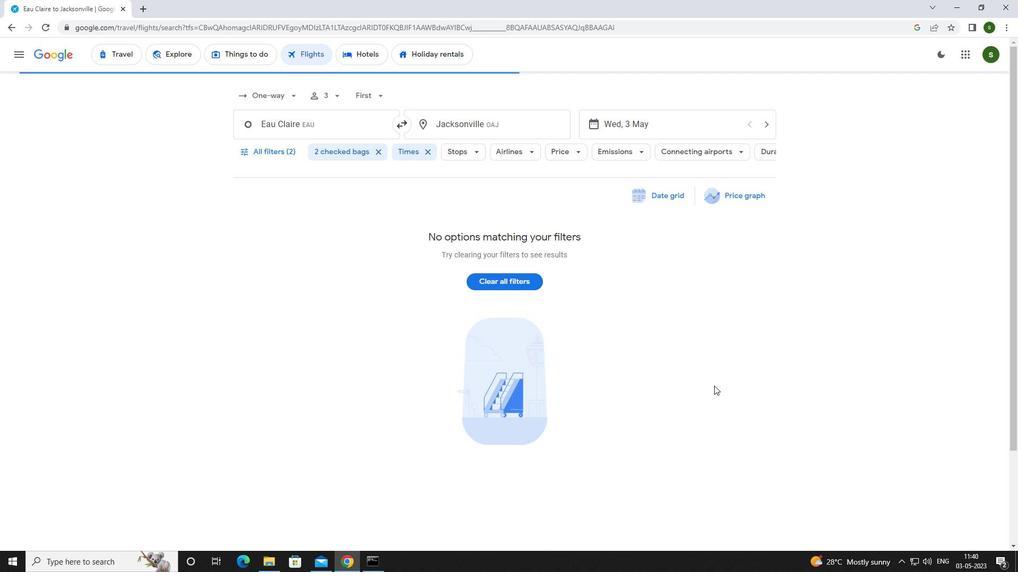 
